 Task: Change the font to arial.
Action: Mouse moved to (522, 181)
Screenshot: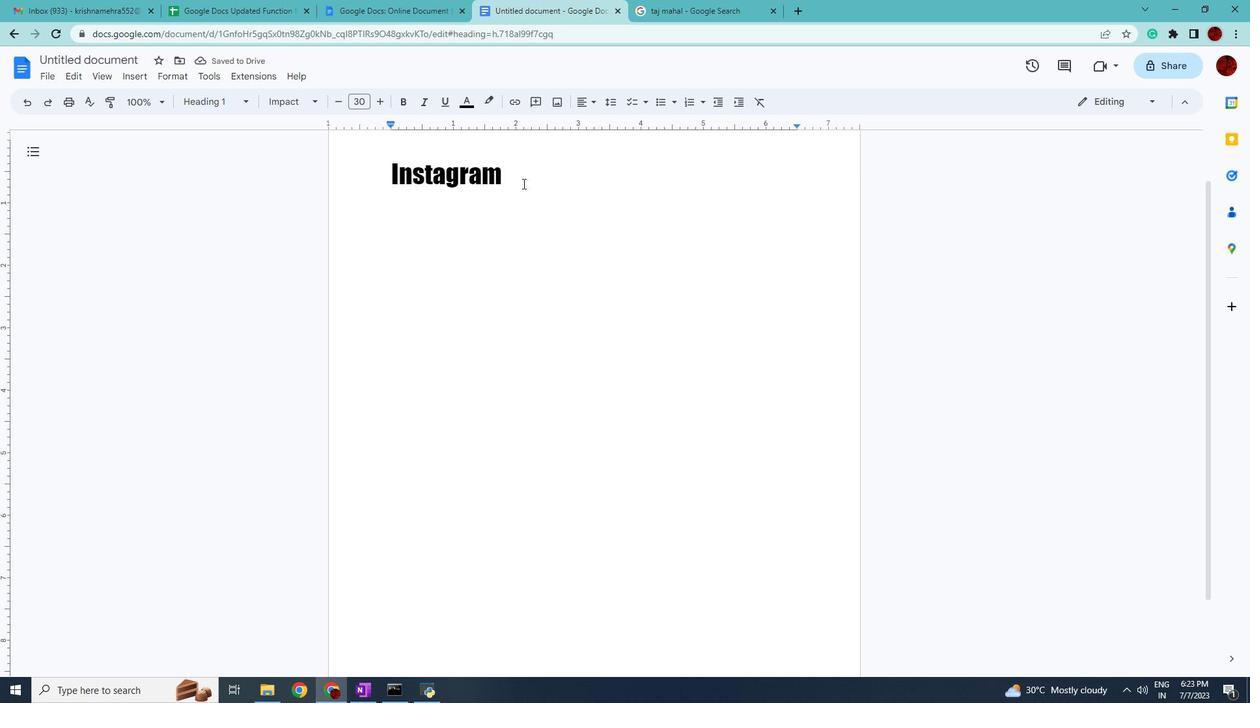 
Action: Mouse pressed left at (522, 181)
Screenshot: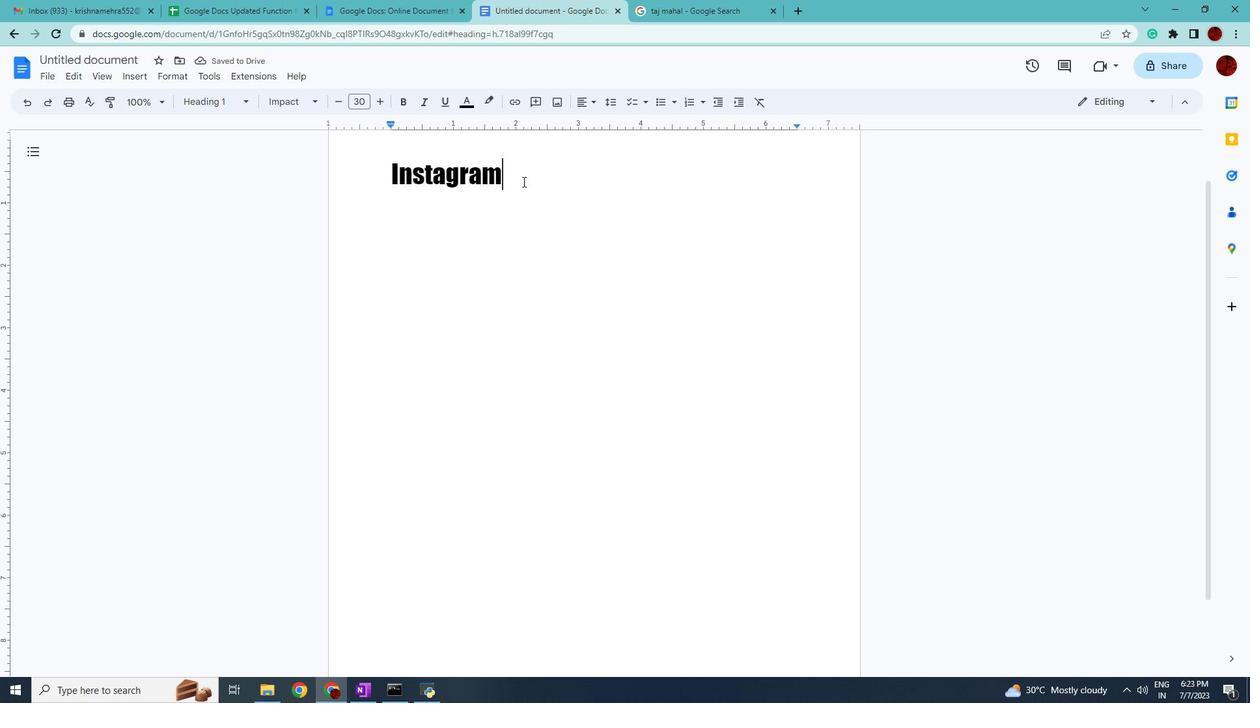 
Action: Mouse moved to (317, 105)
Screenshot: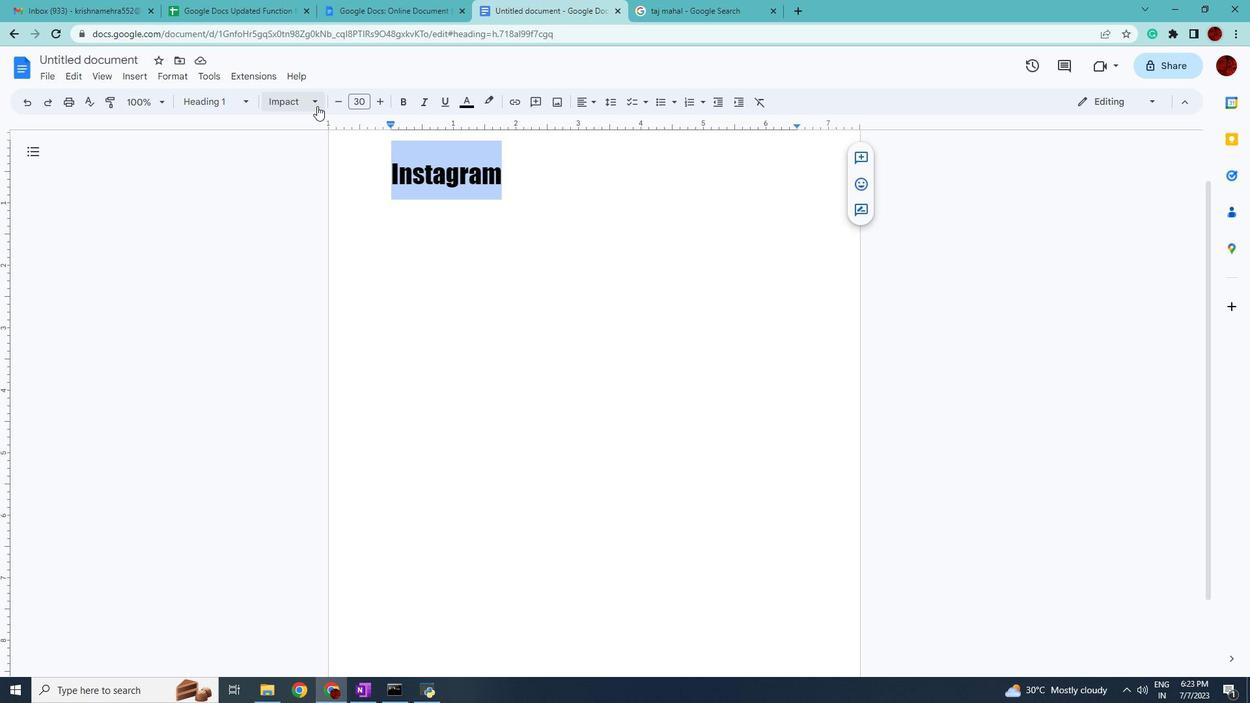 
Action: Mouse pressed left at (317, 105)
Screenshot: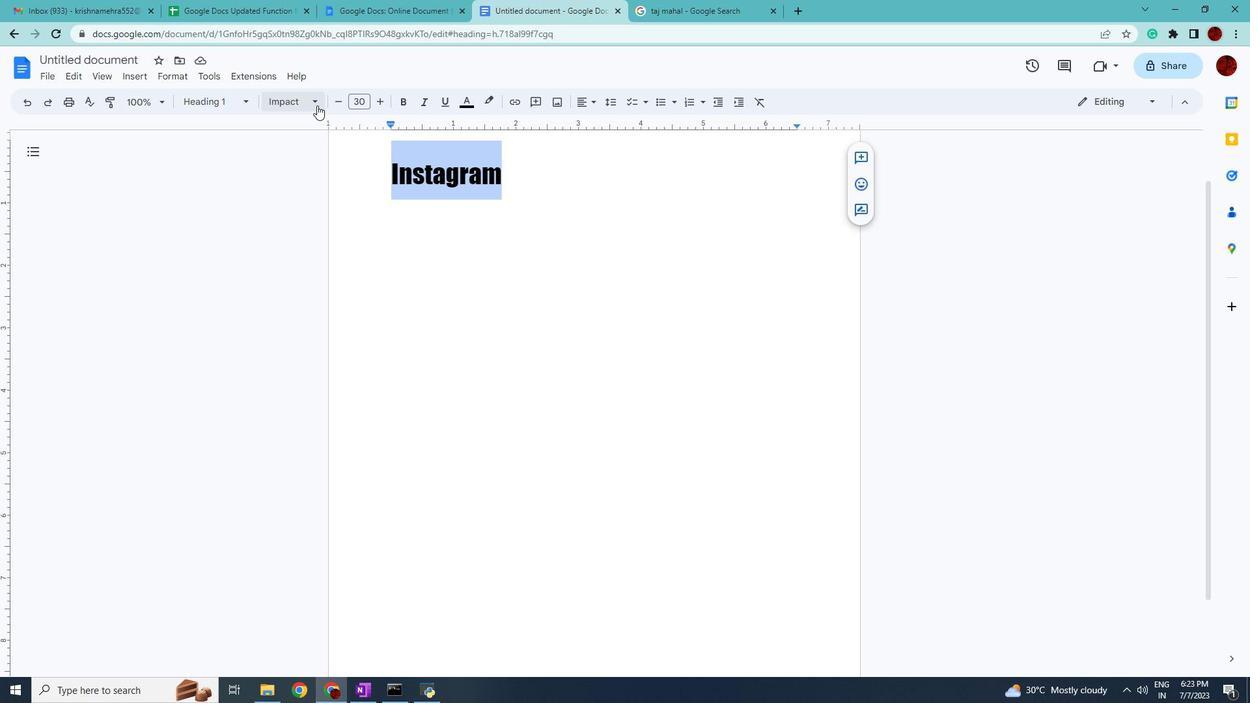 
Action: Mouse moved to (317, 317)
Screenshot: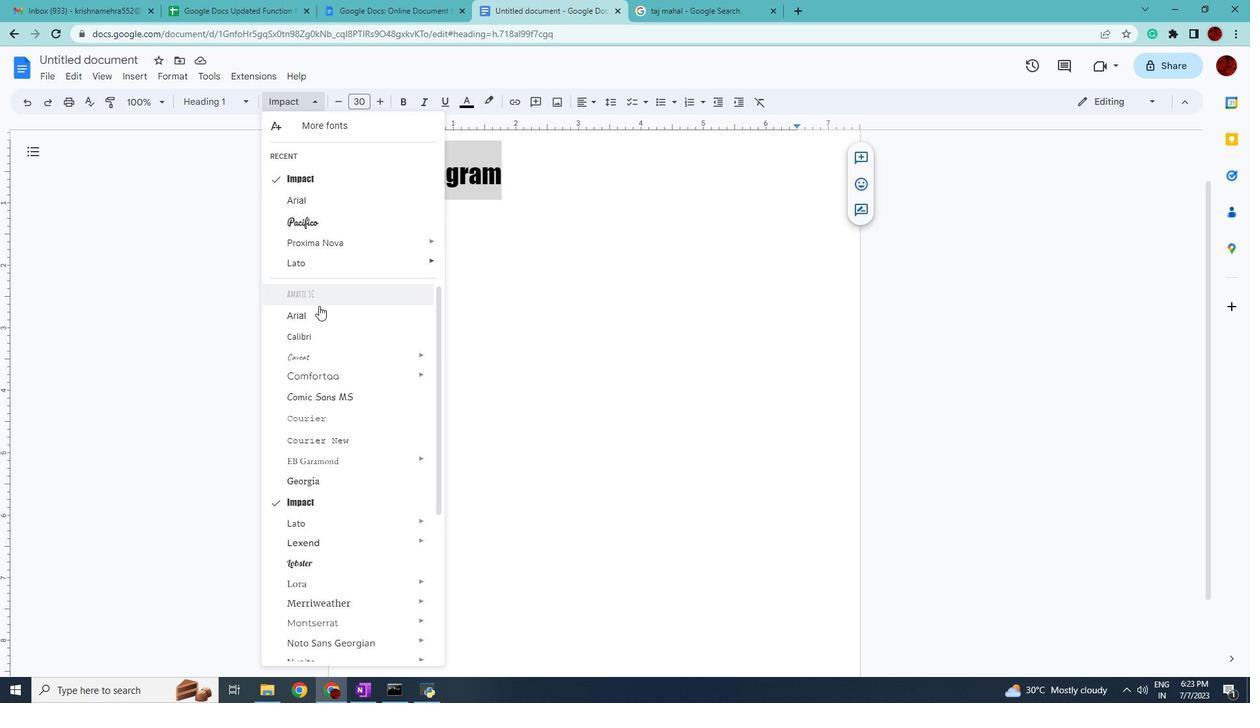 
Action: Mouse pressed left at (317, 317)
Screenshot: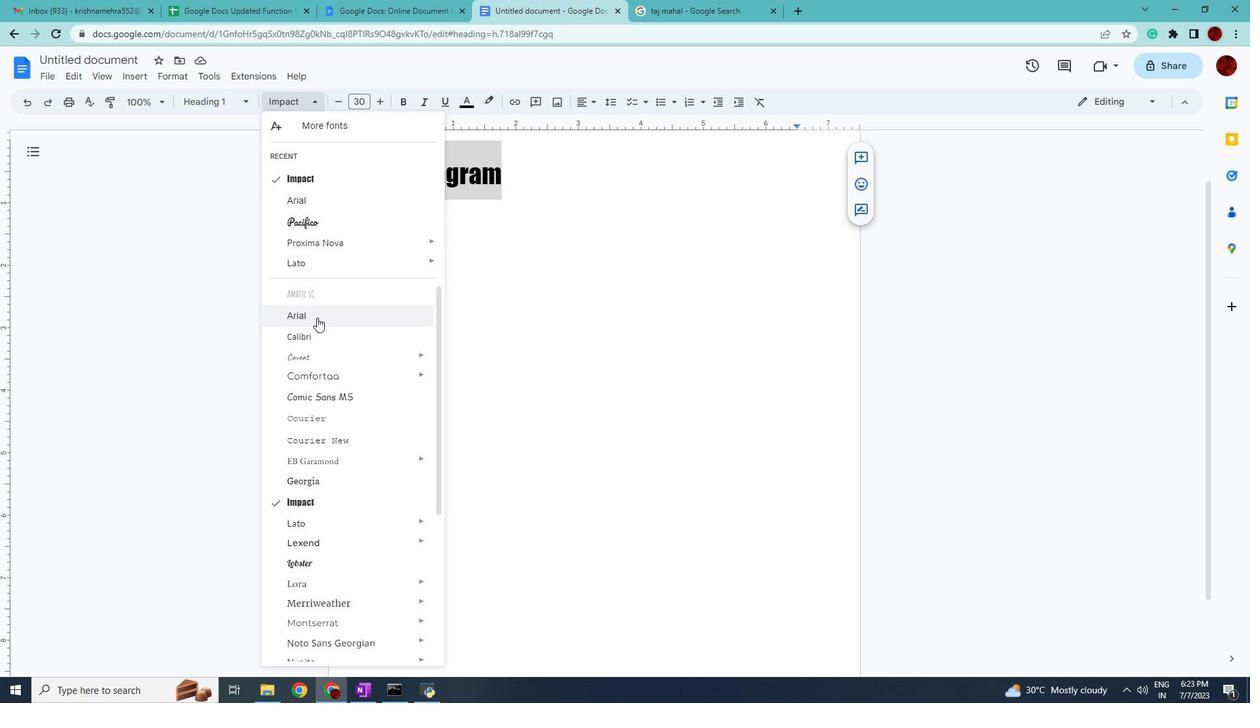 
